Task: Create a task  Implement a new cloud-based accounting system for a company , assign it to team member softage.5@softage.net in the project AgileJump and update the status of the task to  On Track  , set the priority of the task to High
Action: Mouse moved to (83, 65)
Screenshot: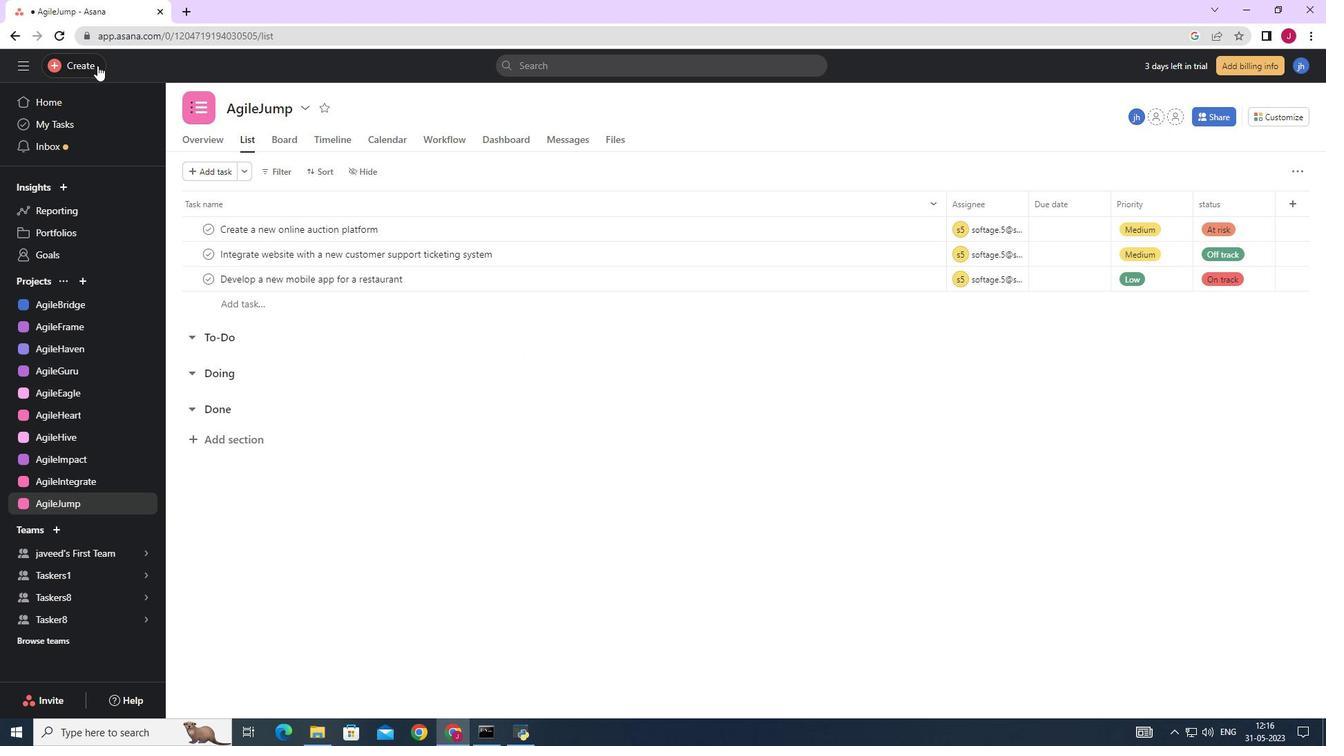 
Action: Mouse pressed left at (83, 65)
Screenshot: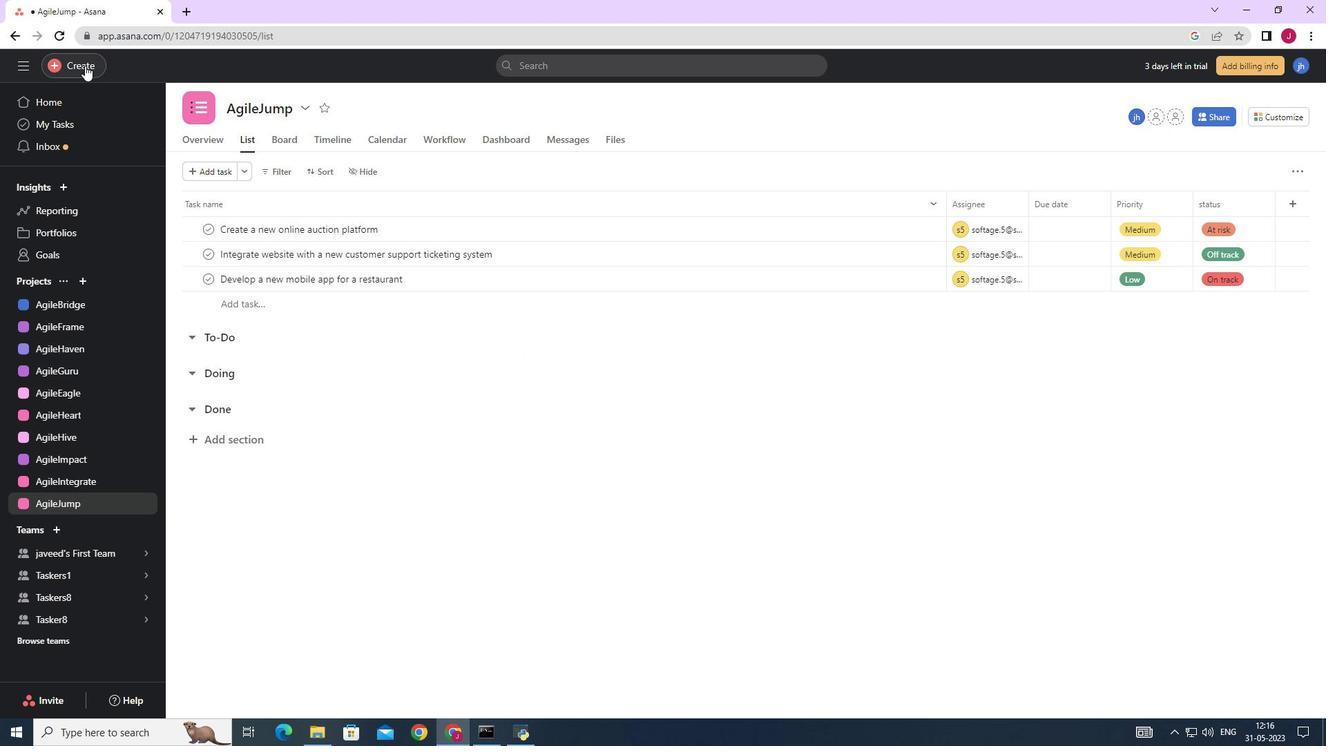 
Action: Mouse moved to (165, 73)
Screenshot: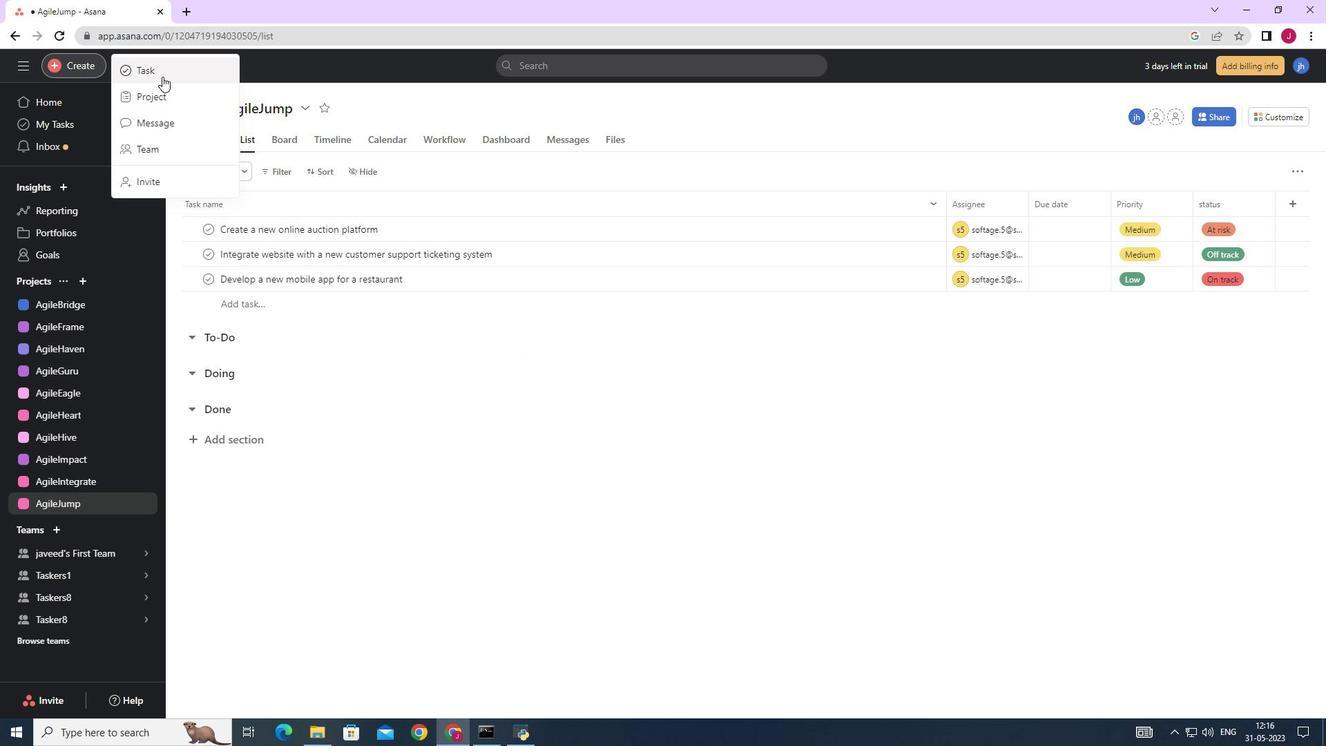 
Action: Mouse pressed left at (165, 73)
Screenshot: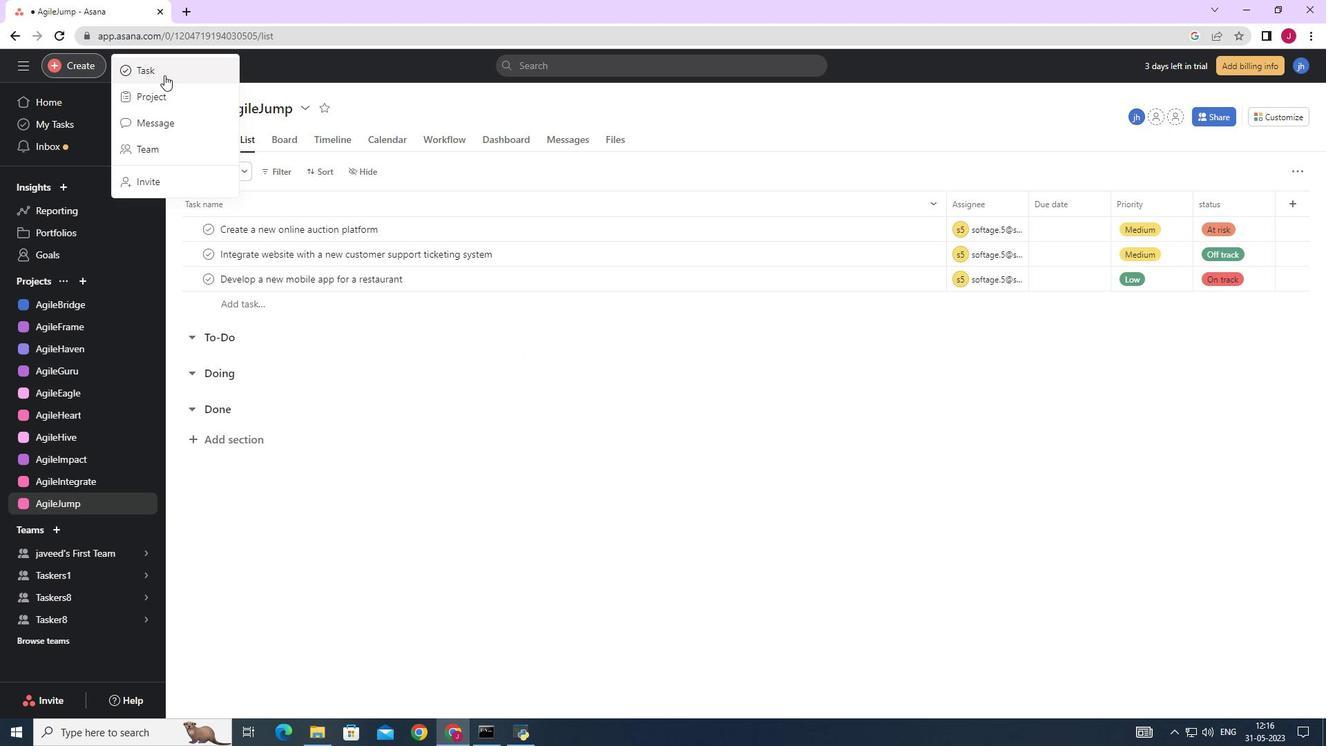 
Action: Mouse moved to (1080, 458)
Screenshot: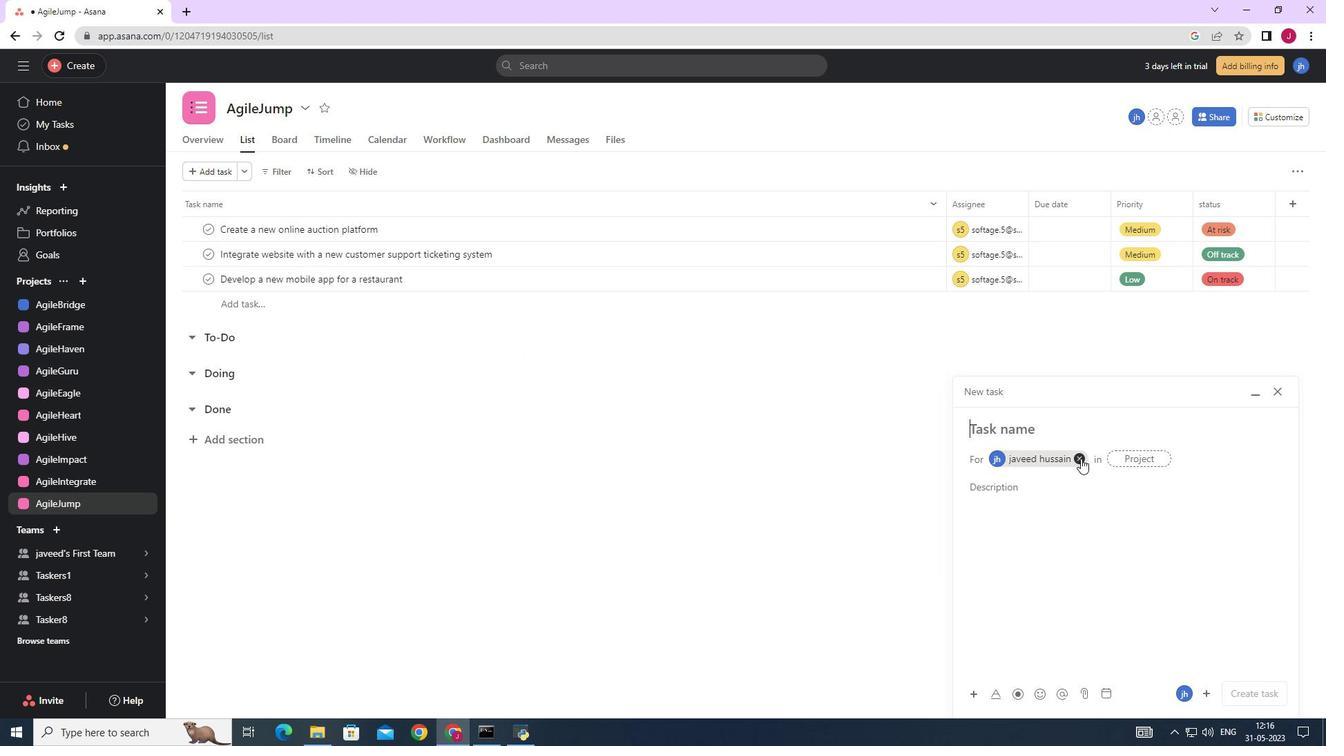 
Action: Mouse pressed left at (1080, 458)
Screenshot: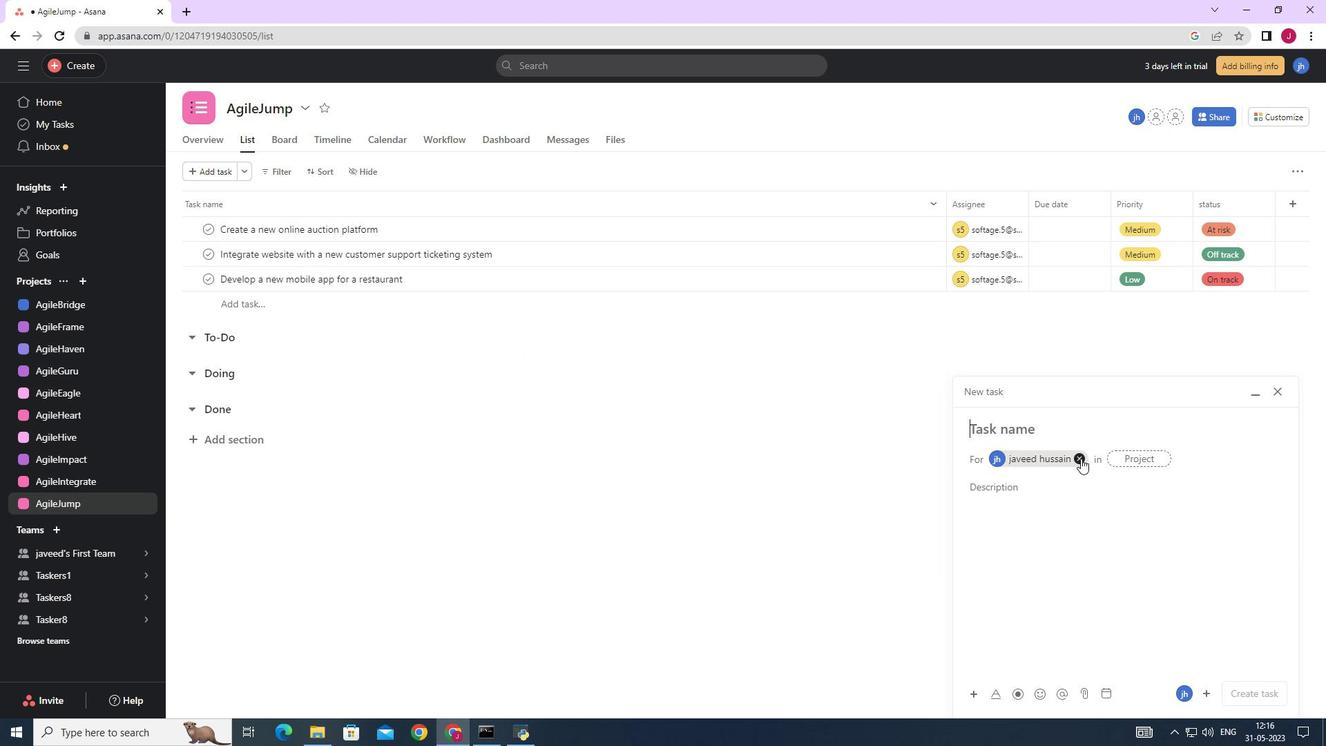 
Action: Mouse moved to (1015, 433)
Screenshot: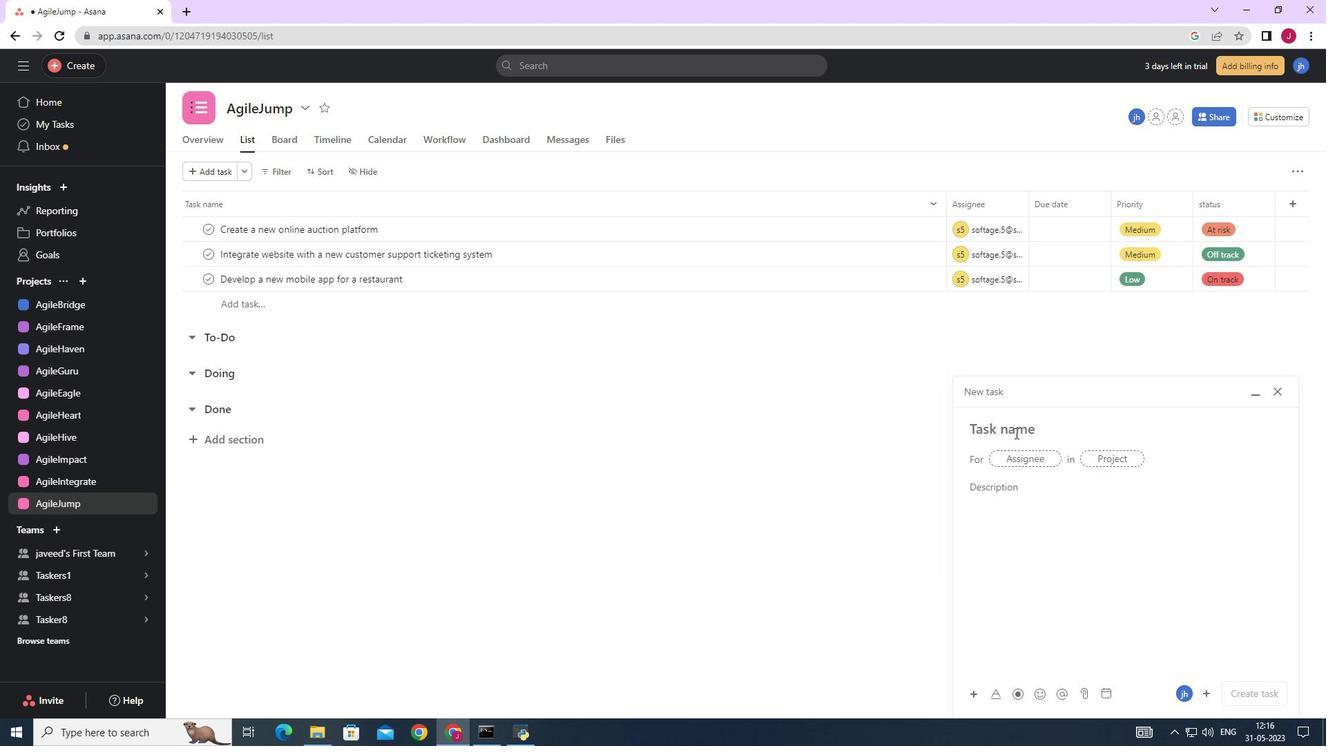 
Action: Key pressed <Key.caps_lock>I<Key.caps_lock>mplement<Key.space>a<Key.space>new<Key.space>clou-based<Key.backspace><Key.backspace><Key.backspace><Key.backspace><Key.backspace><Key.backspace><Key.backspace>ud<Key.space><Key.backspace>-based<Key.space>accounting<Key.space>system<Key.space>for<Key.space>a<Key.space>company
Screenshot: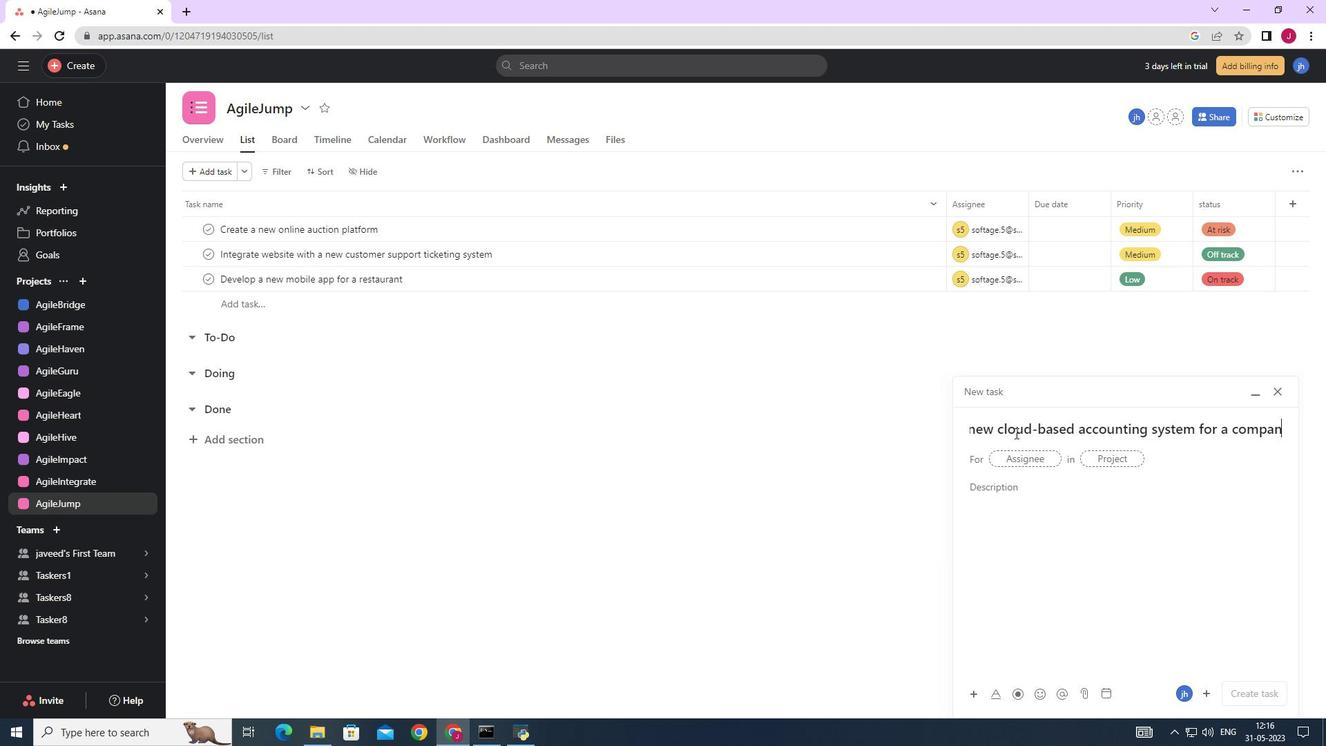 
Action: Mouse moved to (1027, 458)
Screenshot: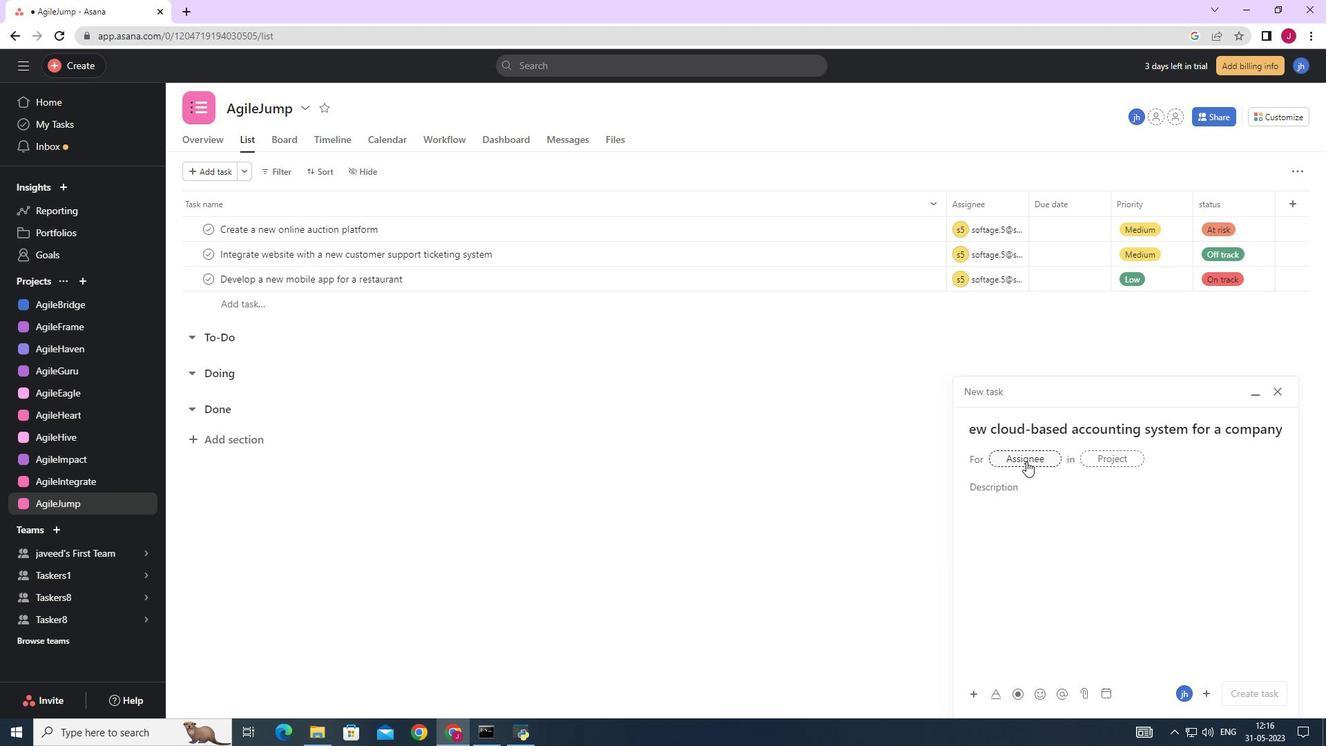 
Action: Mouse pressed left at (1027, 458)
Screenshot: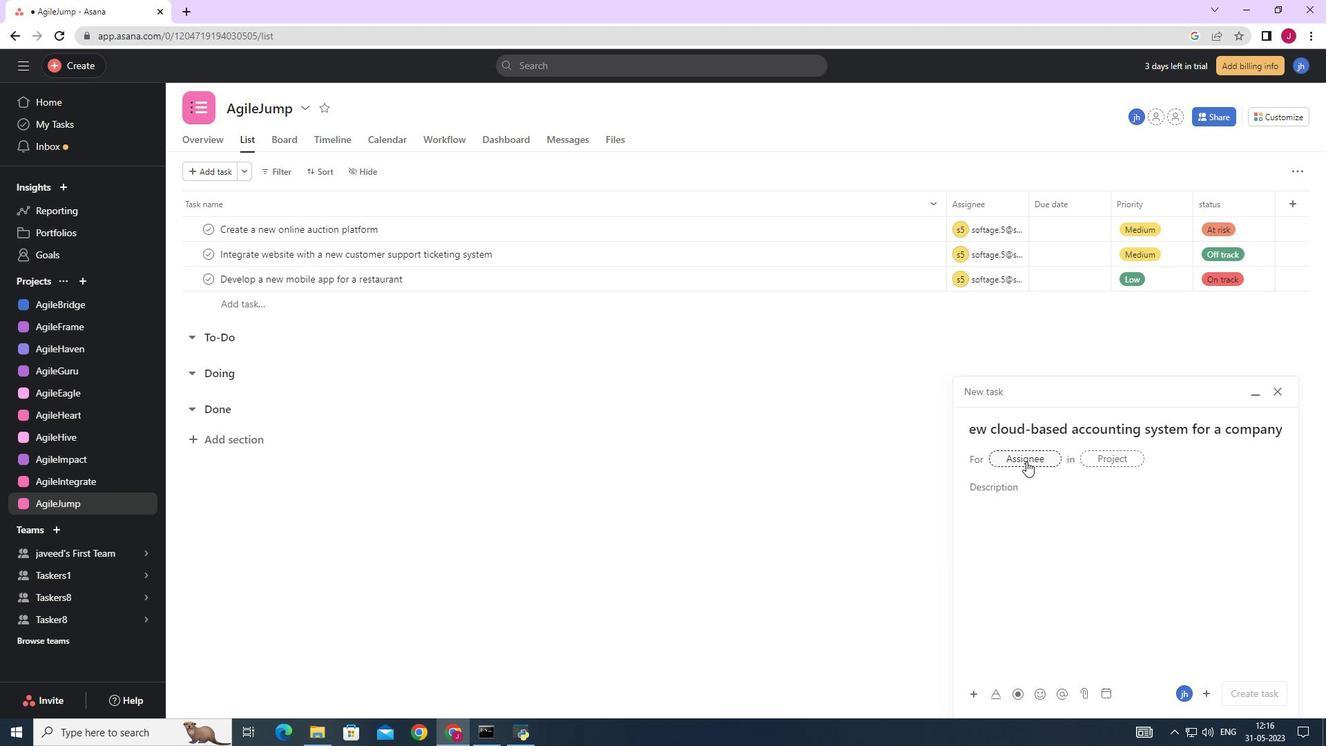 
Action: Key pressed softage.5
Screenshot: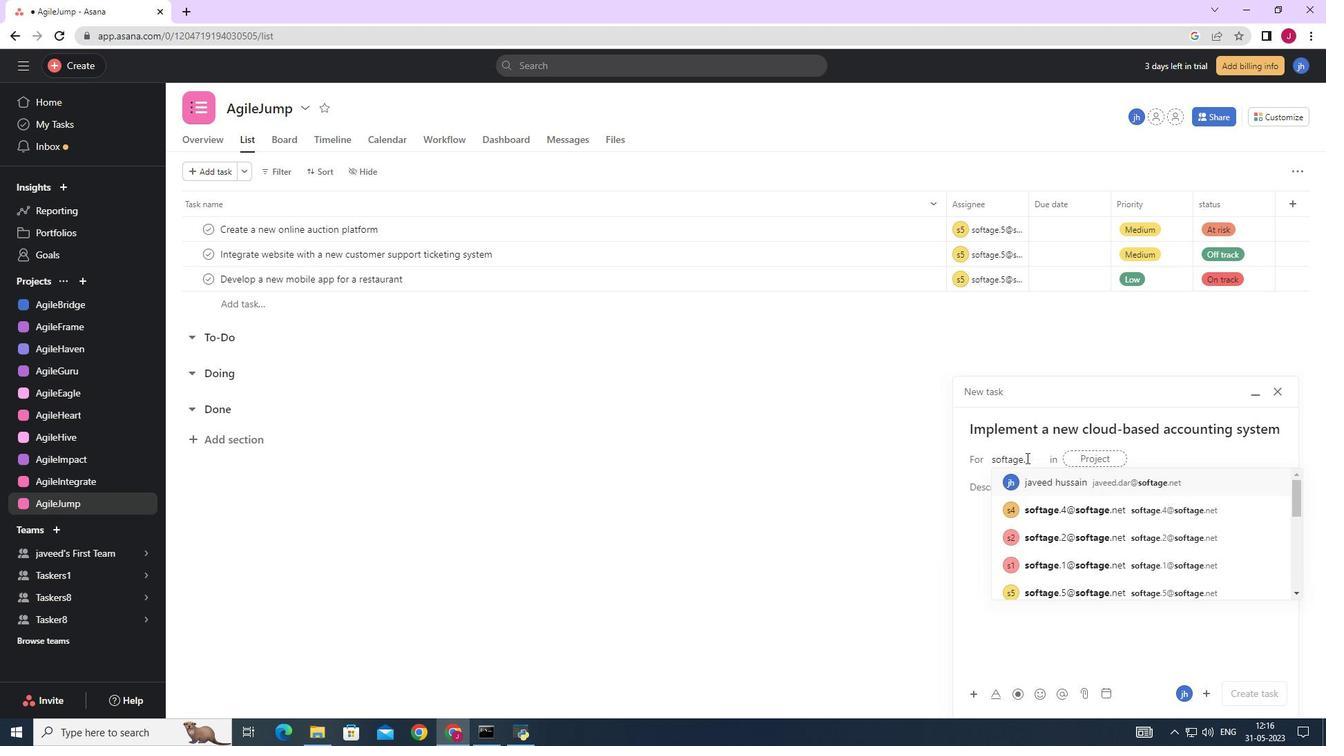 
Action: Mouse moved to (1063, 478)
Screenshot: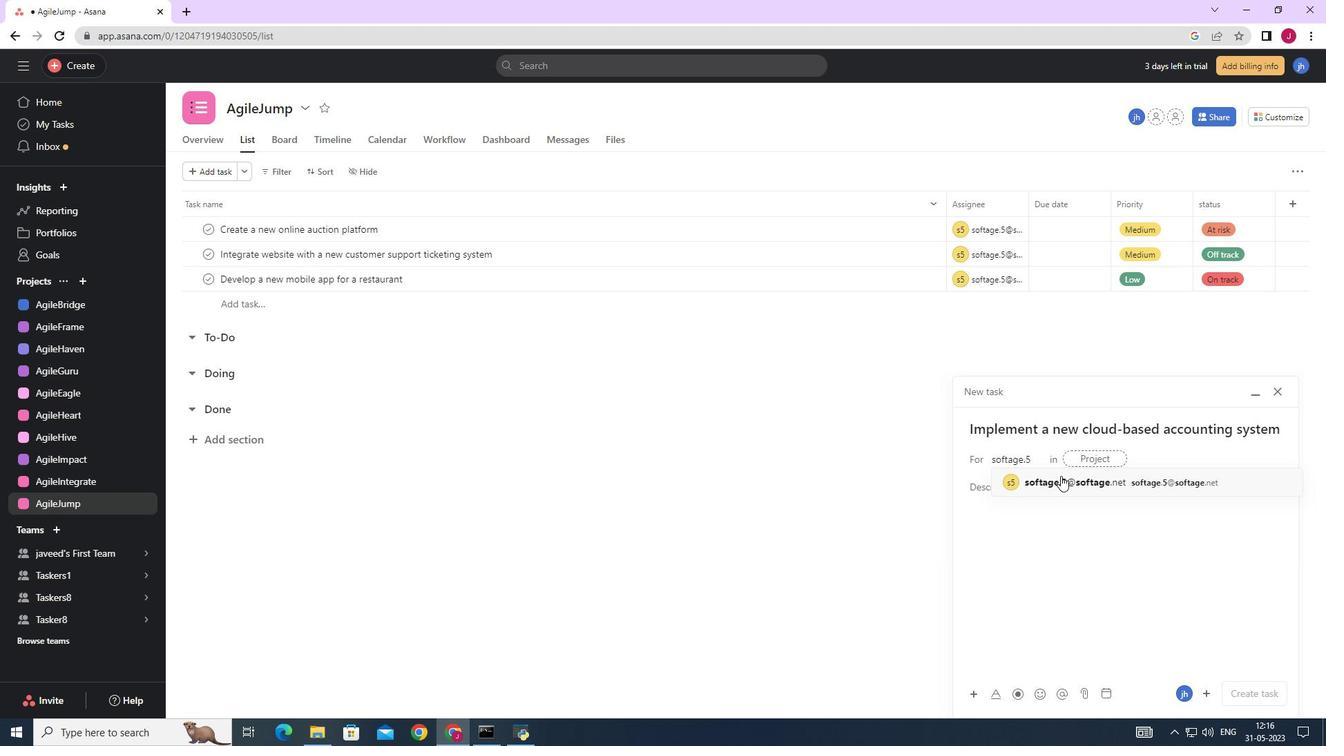 
Action: Mouse pressed left at (1063, 478)
Screenshot: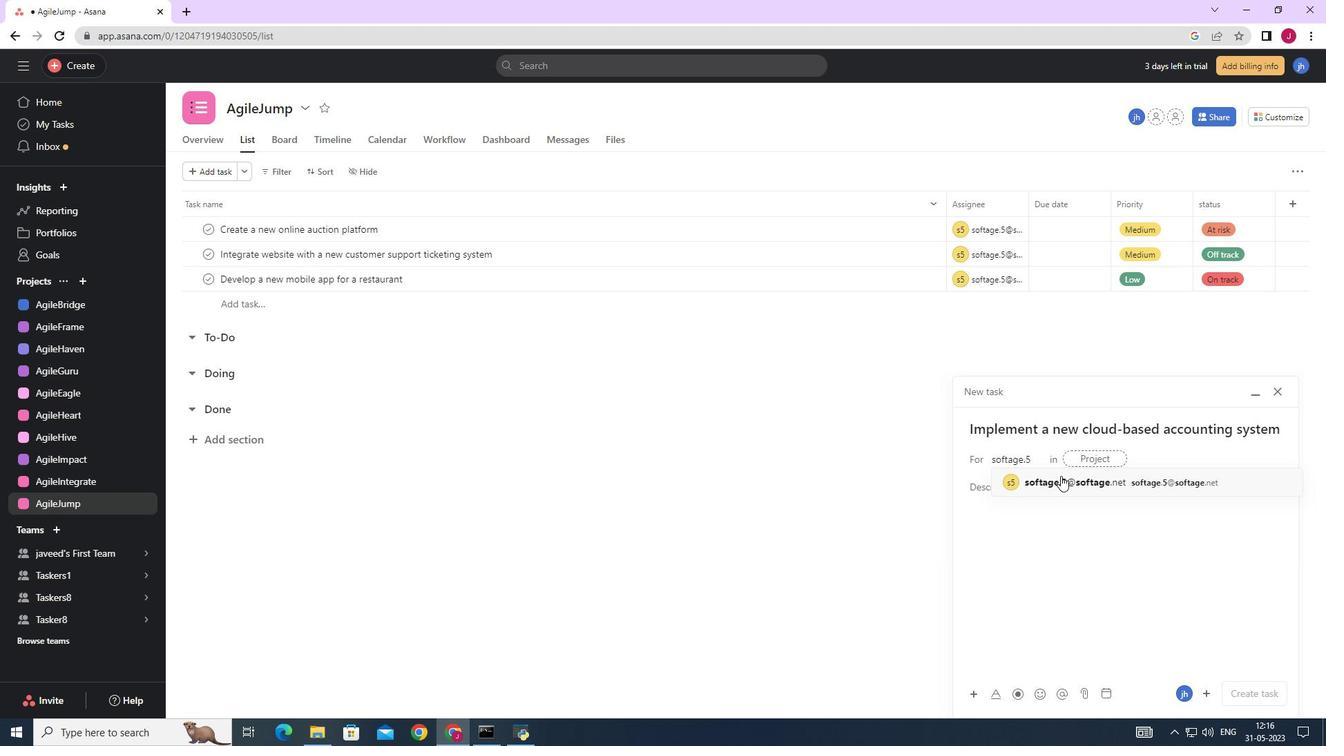
Action: Mouse moved to (891, 483)
Screenshot: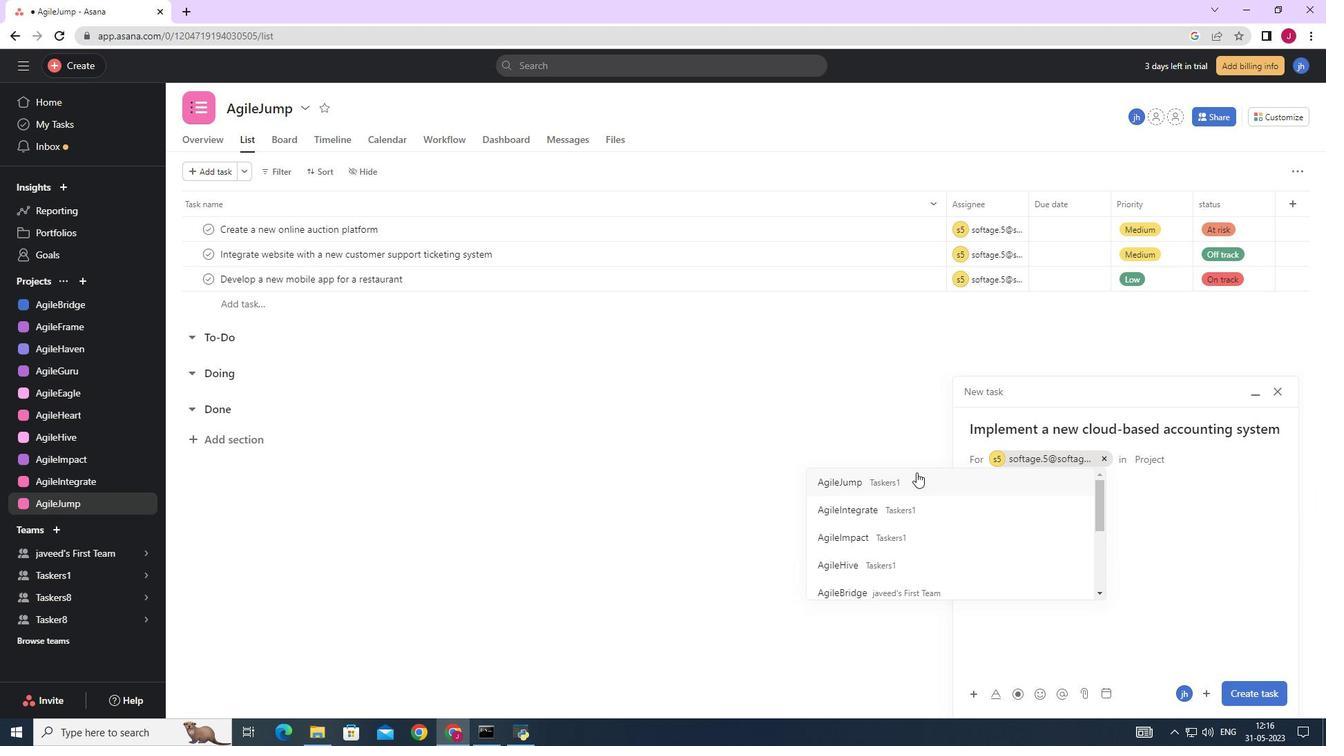 
Action: Mouse pressed left at (891, 483)
Screenshot: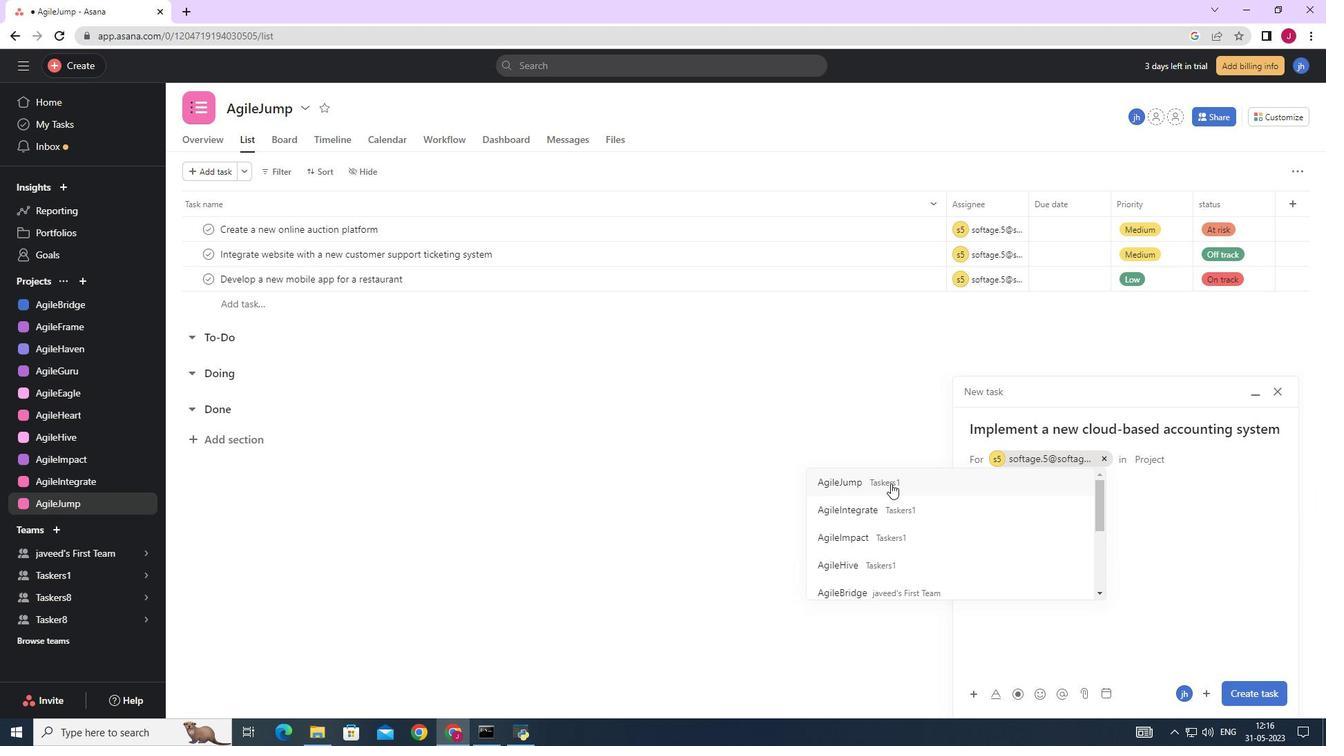 
Action: Mouse moved to (1049, 490)
Screenshot: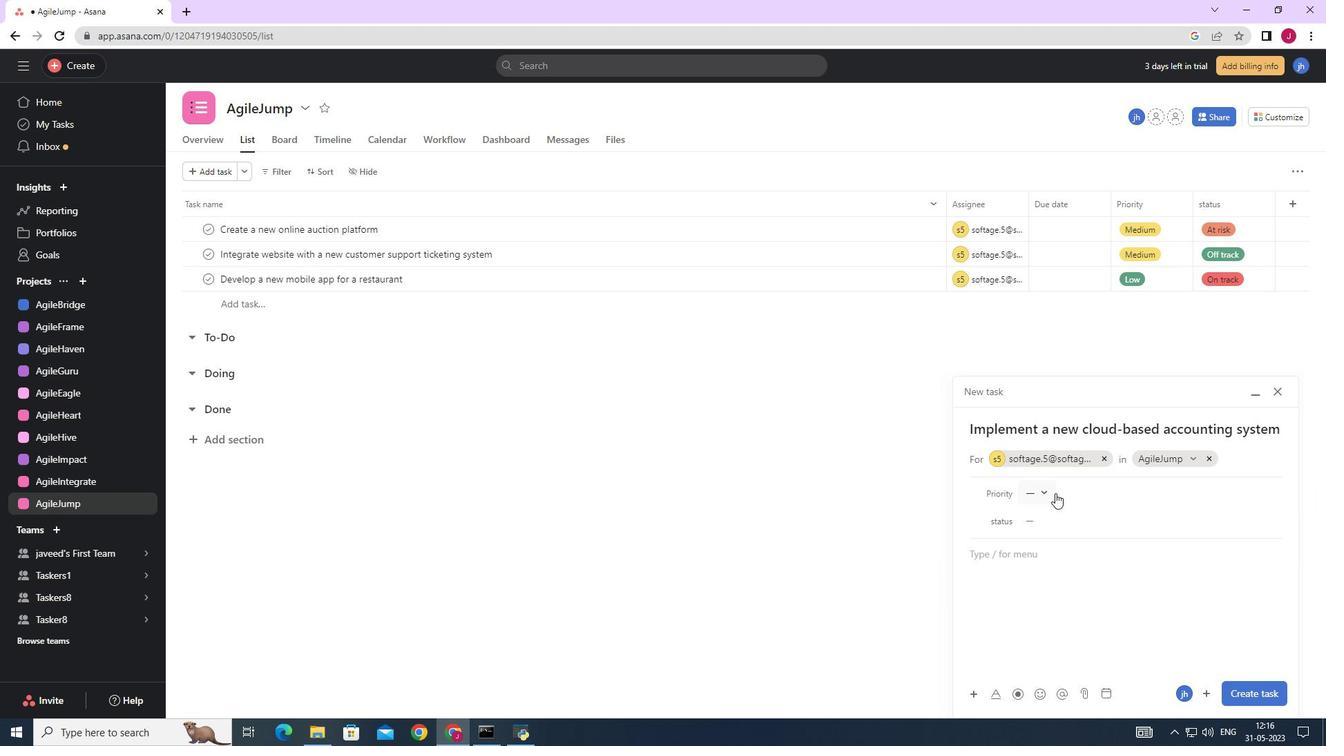 
Action: Mouse pressed left at (1049, 490)
Screenshot: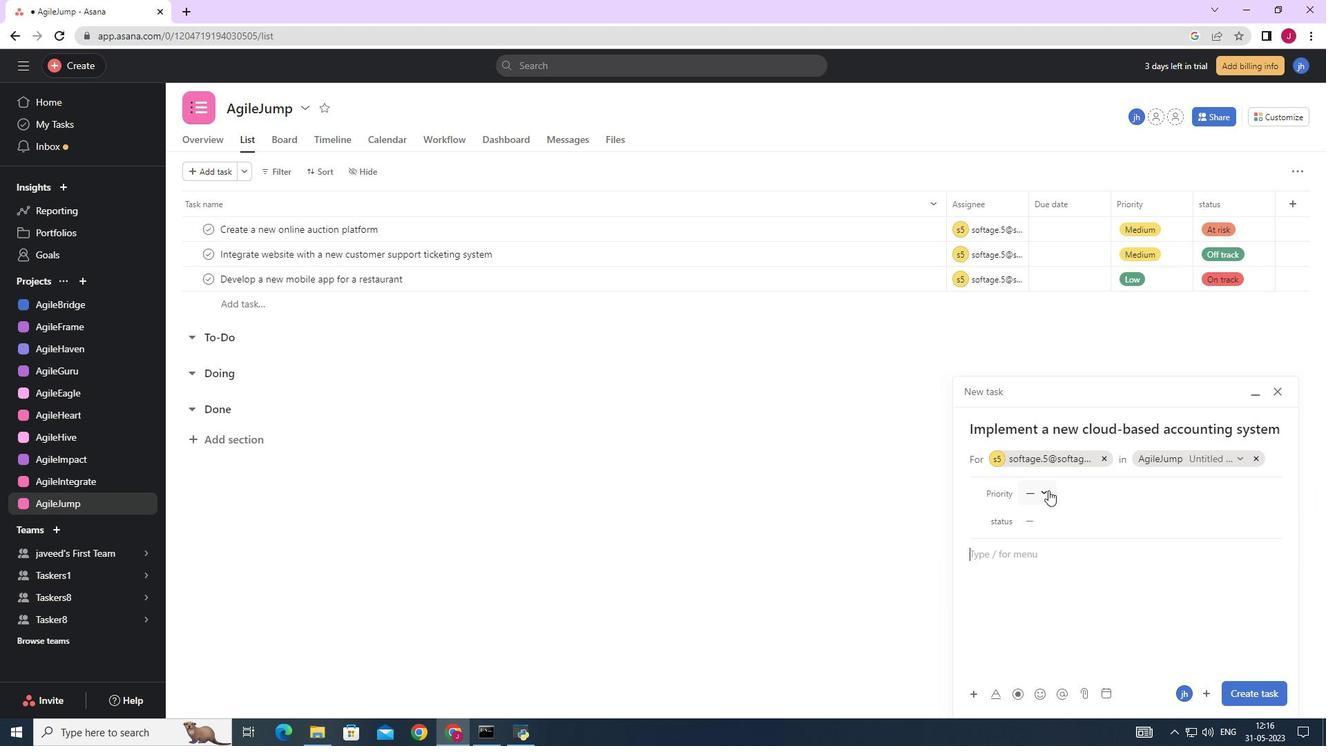 
Action: Mouse moved to (1060, 536)
Screenshot: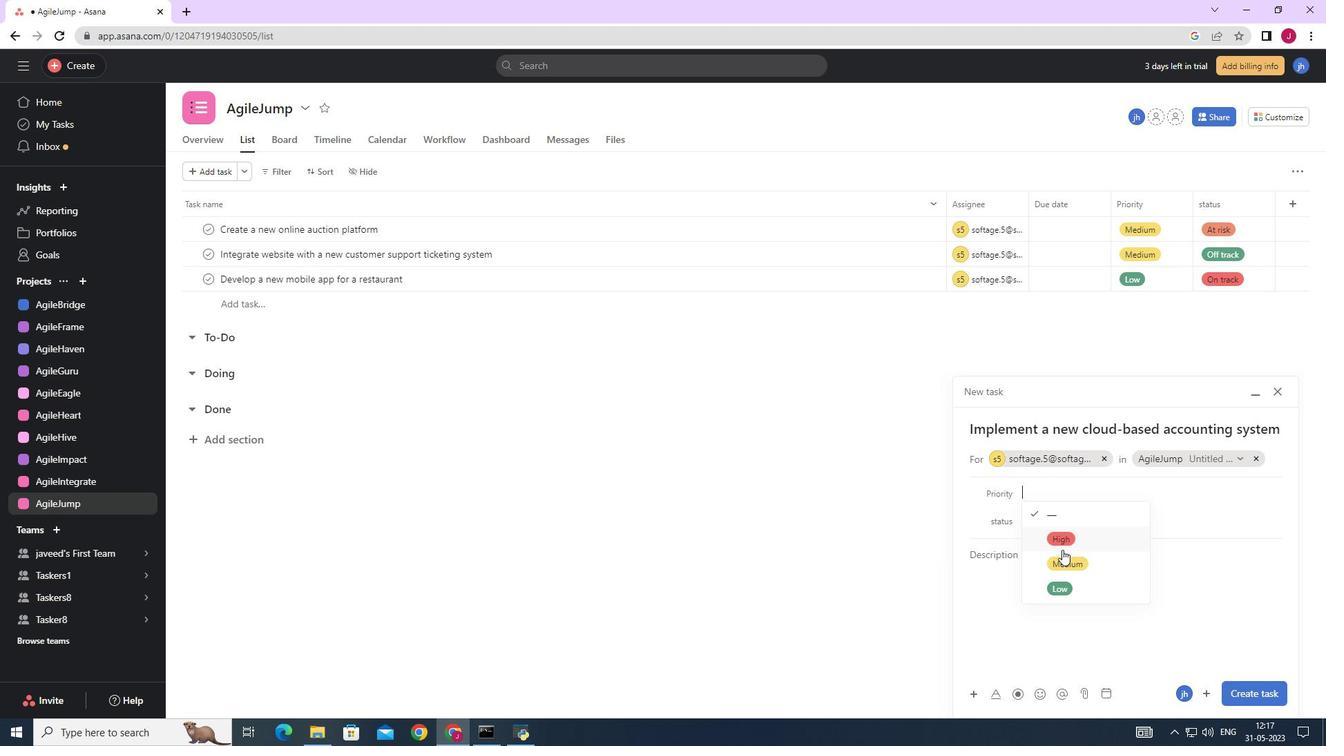 
Action: Mouse pressed left at (1060, 536)
Screenshot: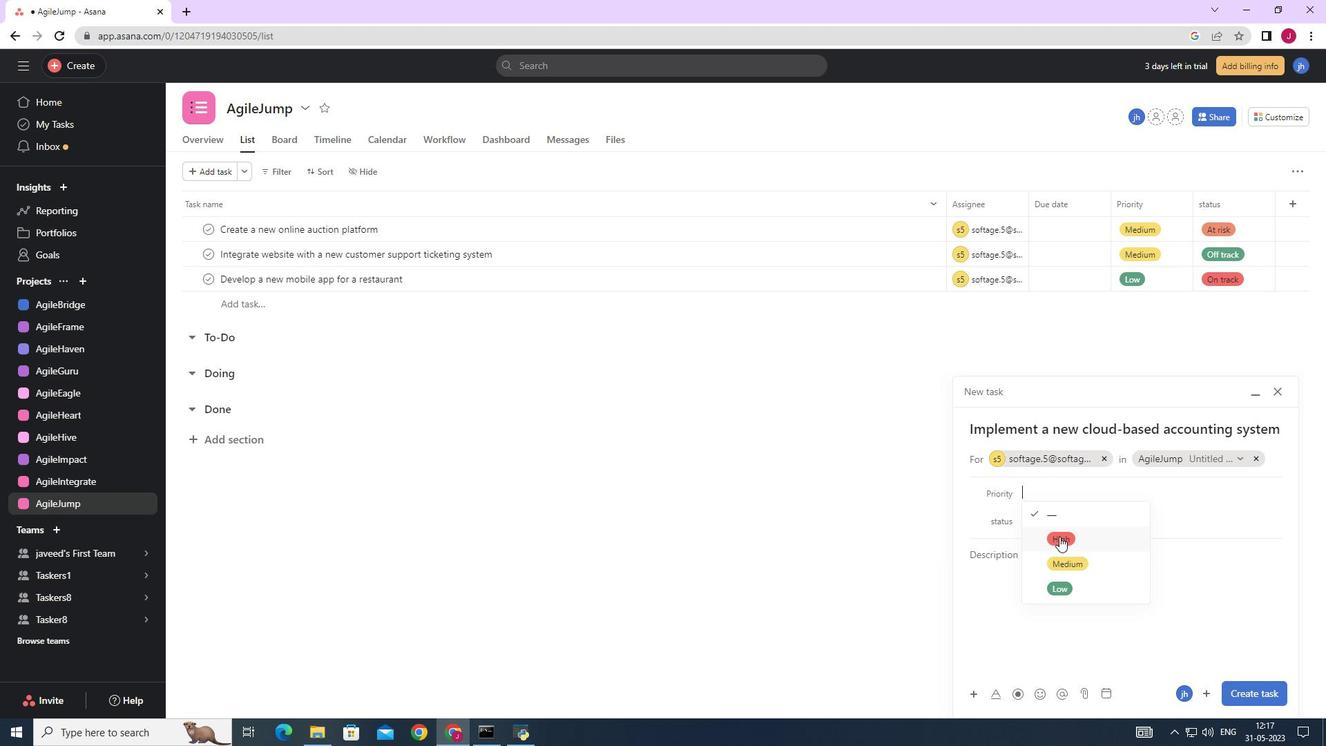 
Action: Mouse moved to (1040, 521)
Screenshot: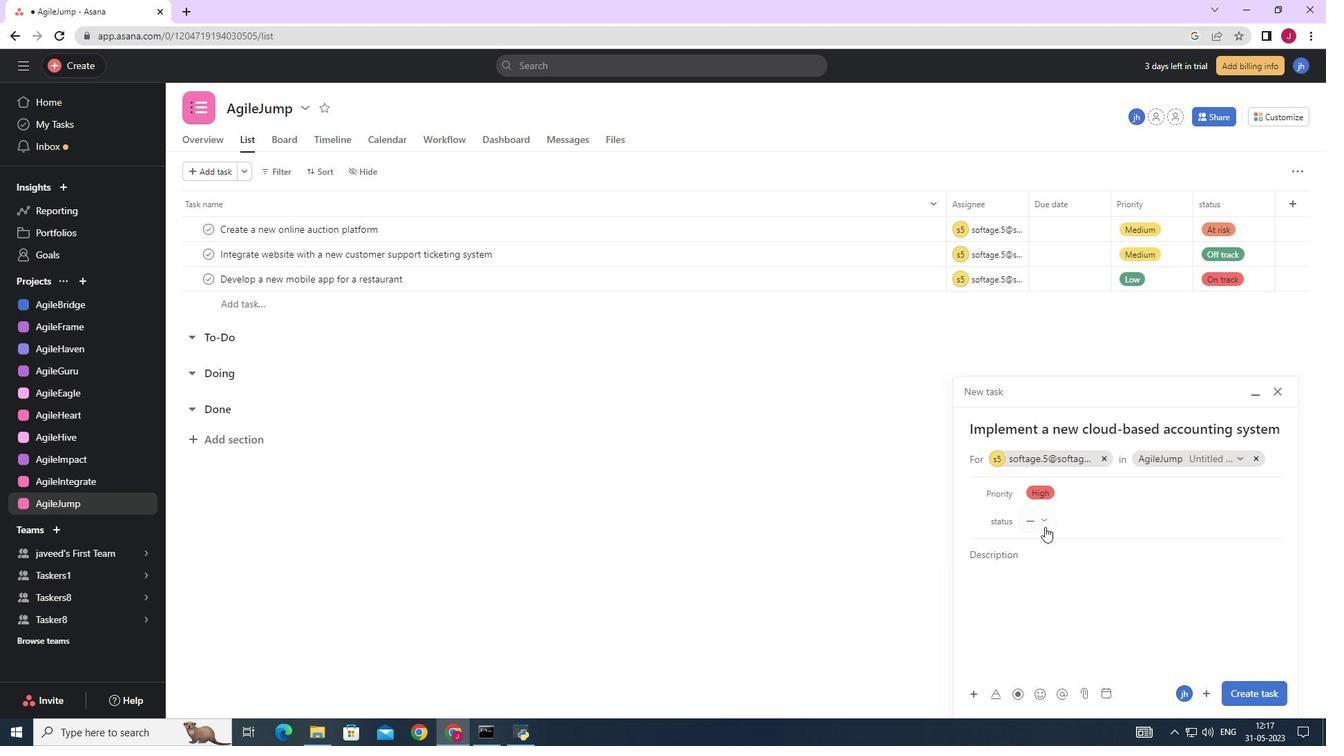 
Action: Mouse pressed left at (1040, 521)
Screenshot: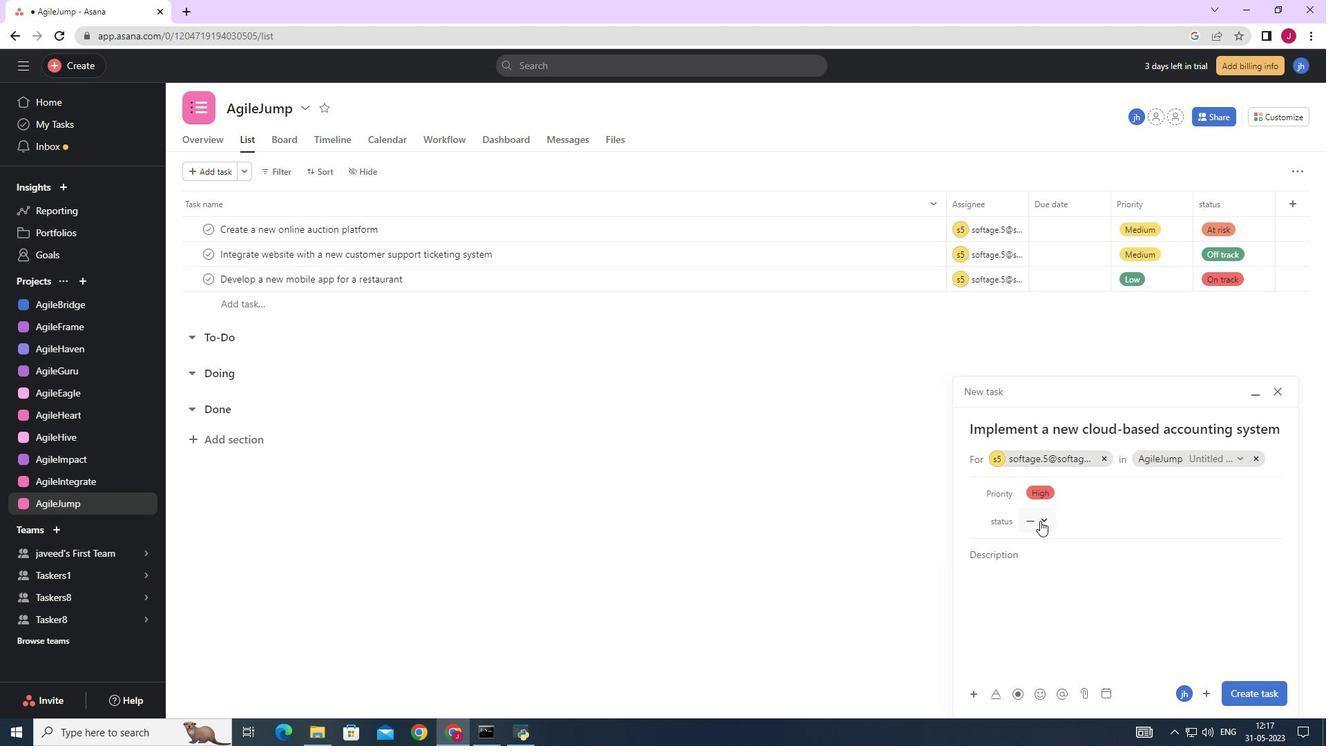 
Action: Mouse moved to (1071, 592)
Screenshot: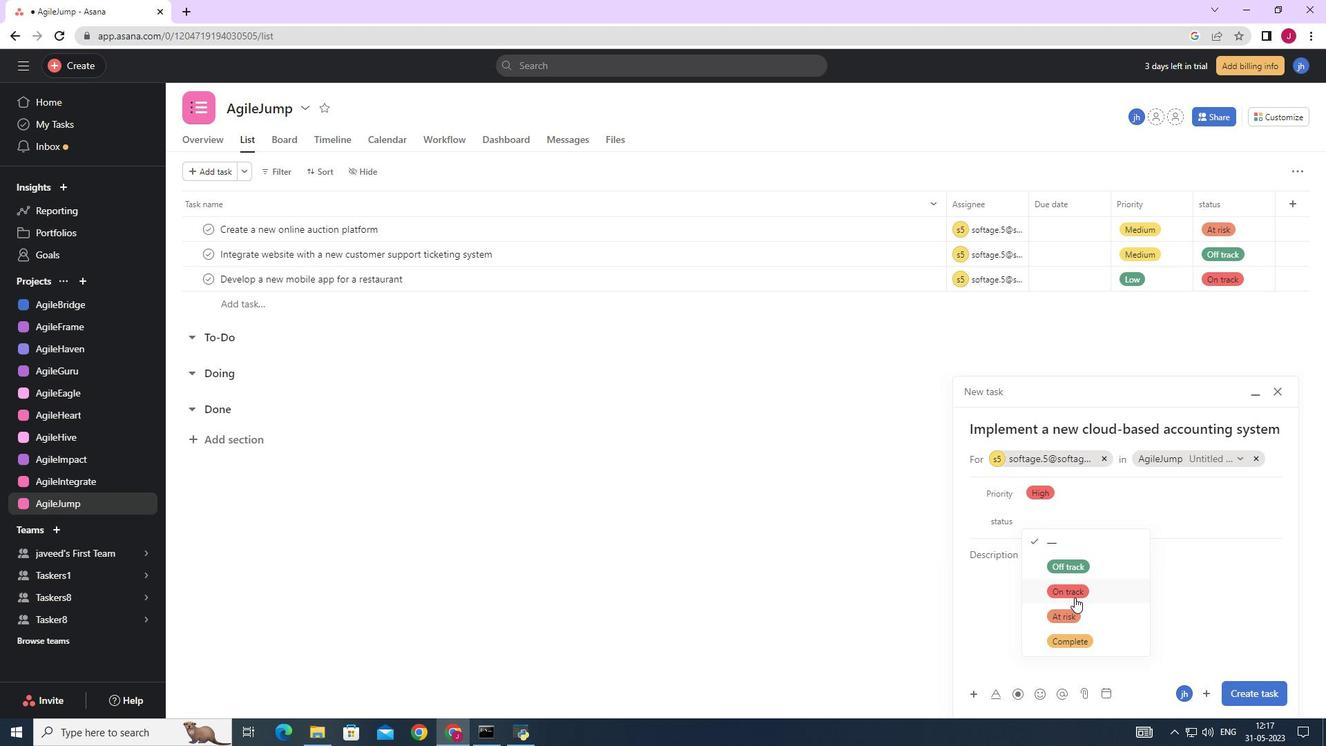 
Action: Mouse pressed left at (1071, 592)
Screenshot: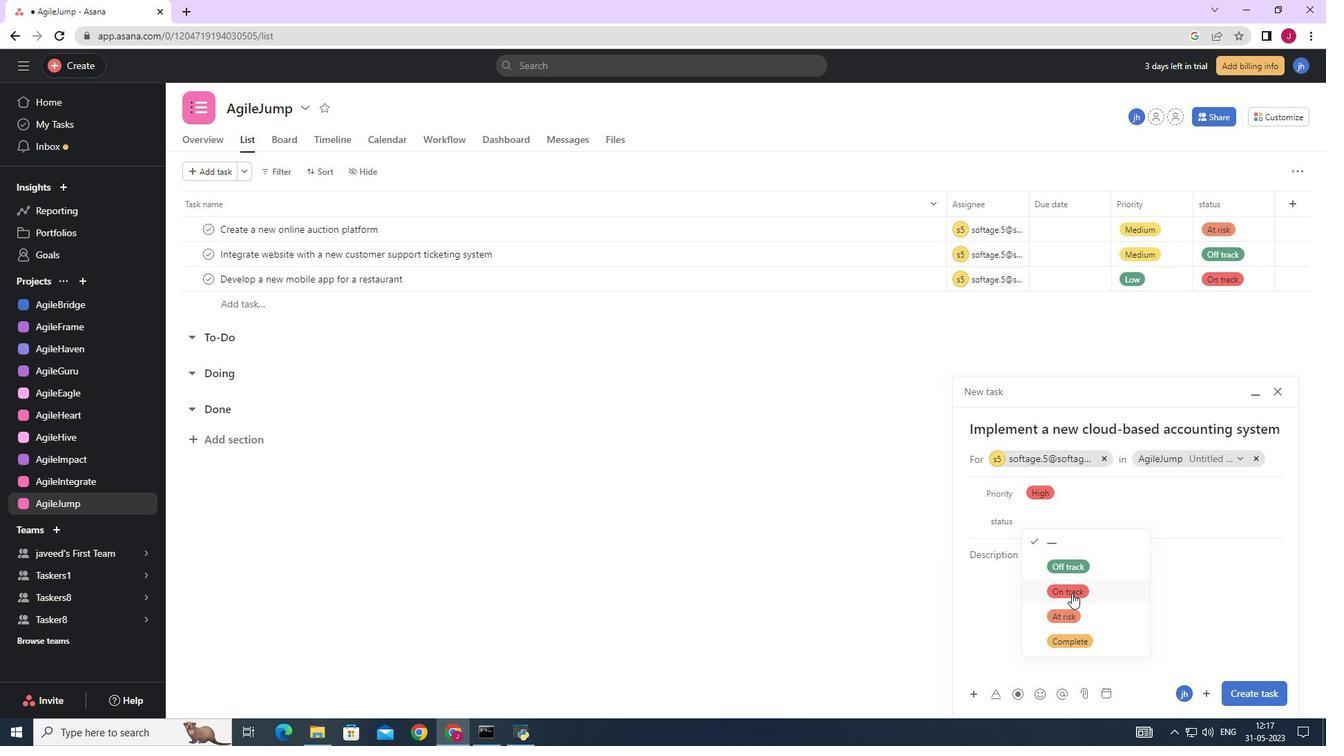 
Action: Mouse moved to (1244, 686)
Screenshot: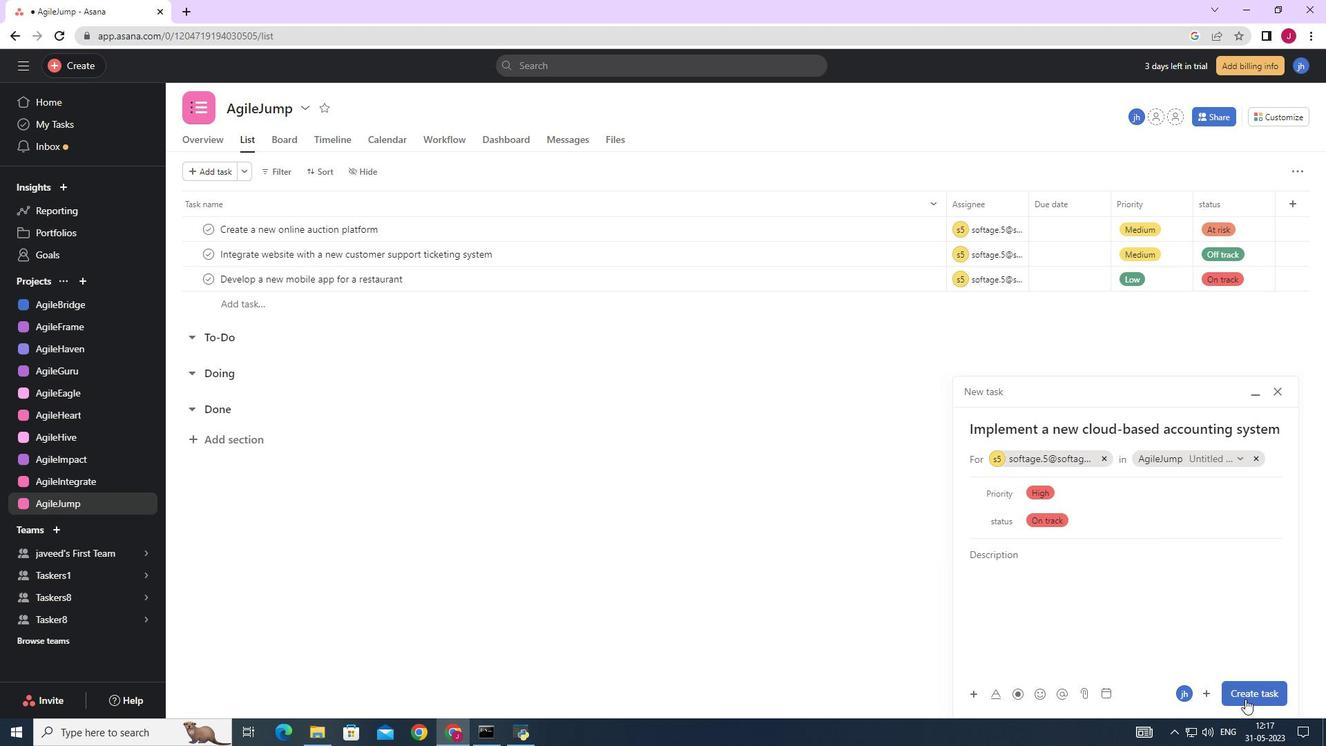 
Action: Mouse pressed left at (1244, 686)
Screenshot: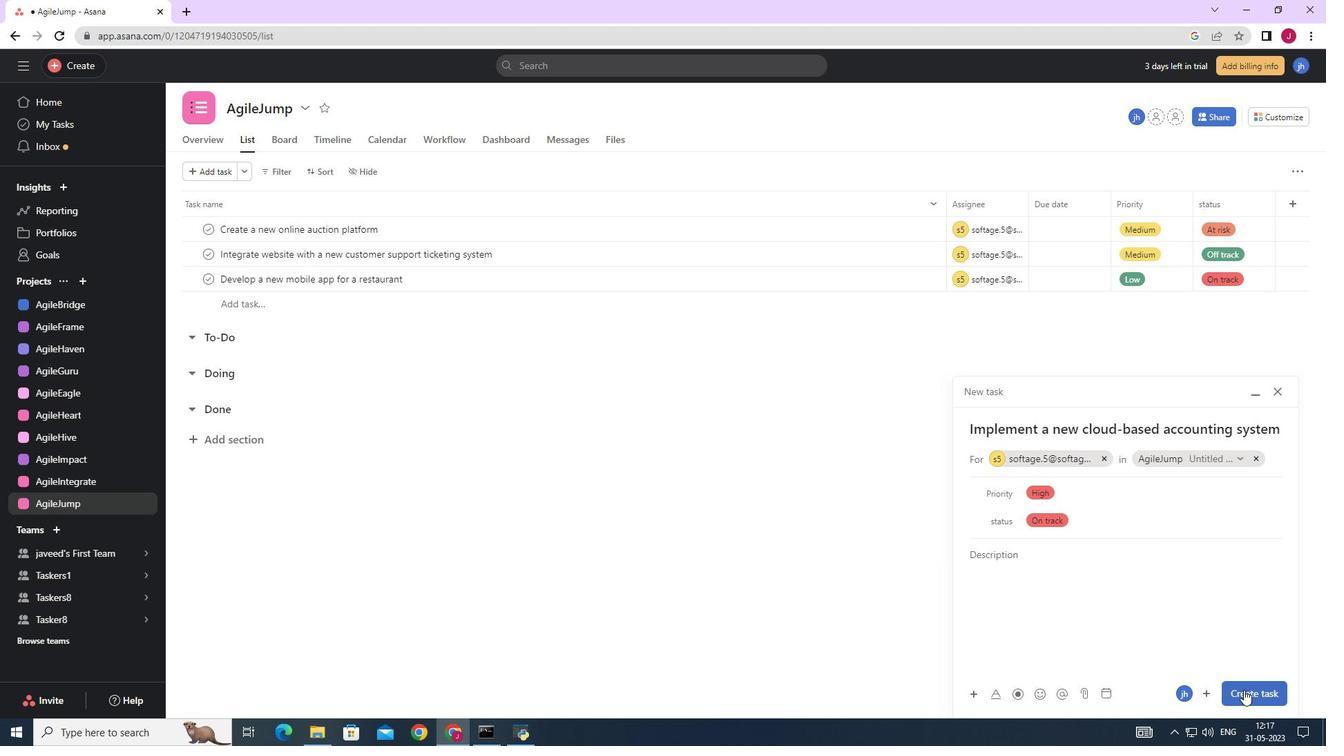 
Action: Mouse moved to (1235, 665)
Screenshot: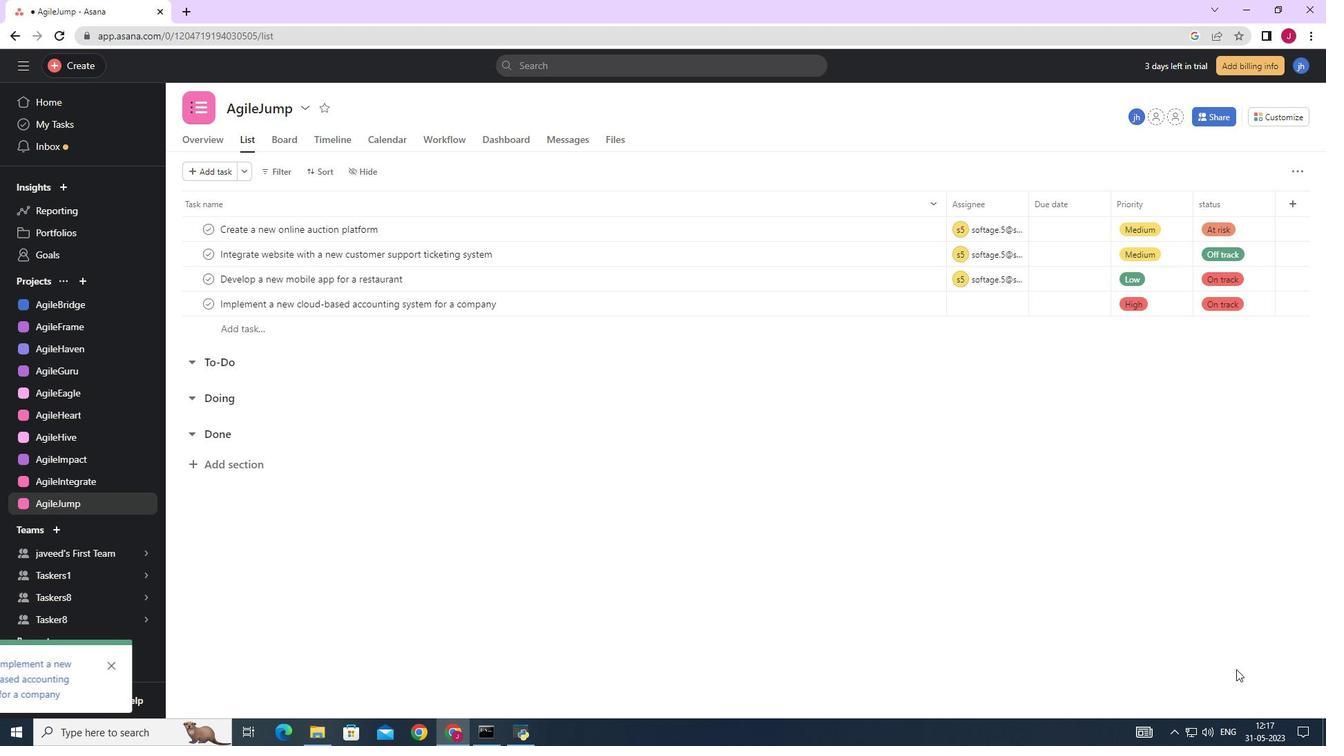 
